 Task: Select the criteria, "date is not between".
Action: Mouse moved to (172, 78)
Screenshot: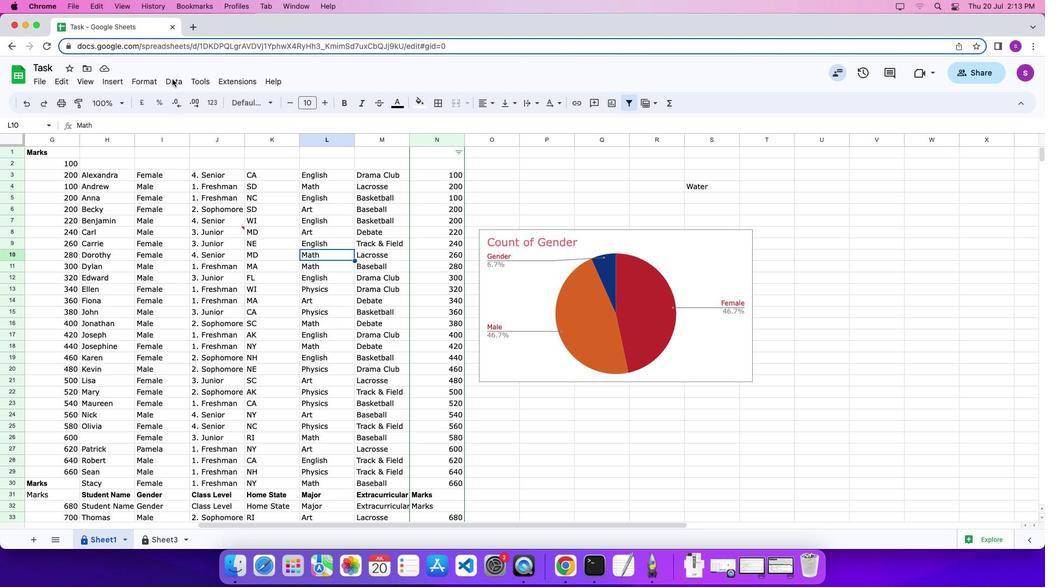 
Action: Mouse pressed left at (172, 78)
Screenshot: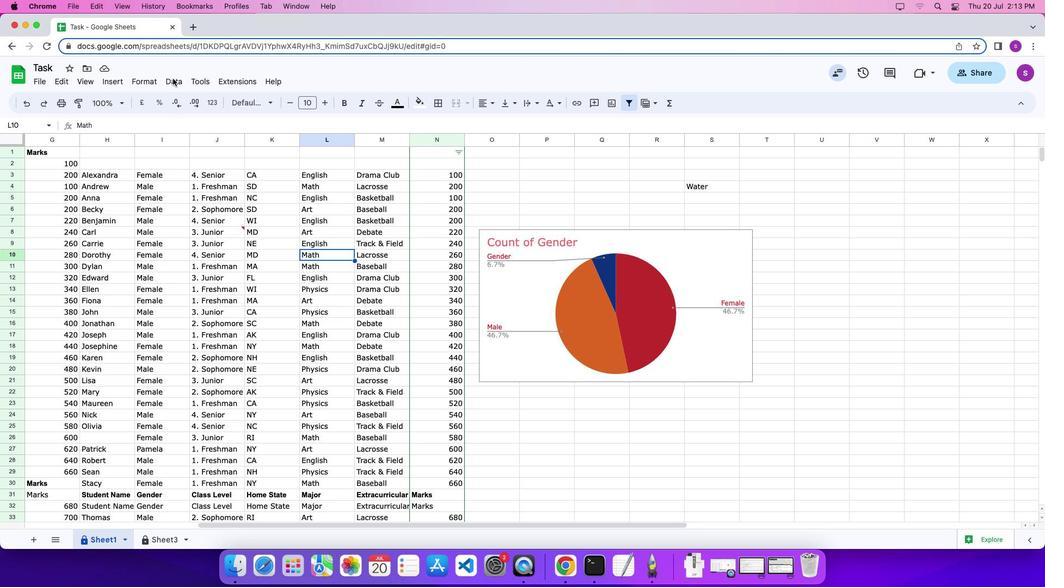 
Action: Mouse moved to (175, 78)
Screenshot: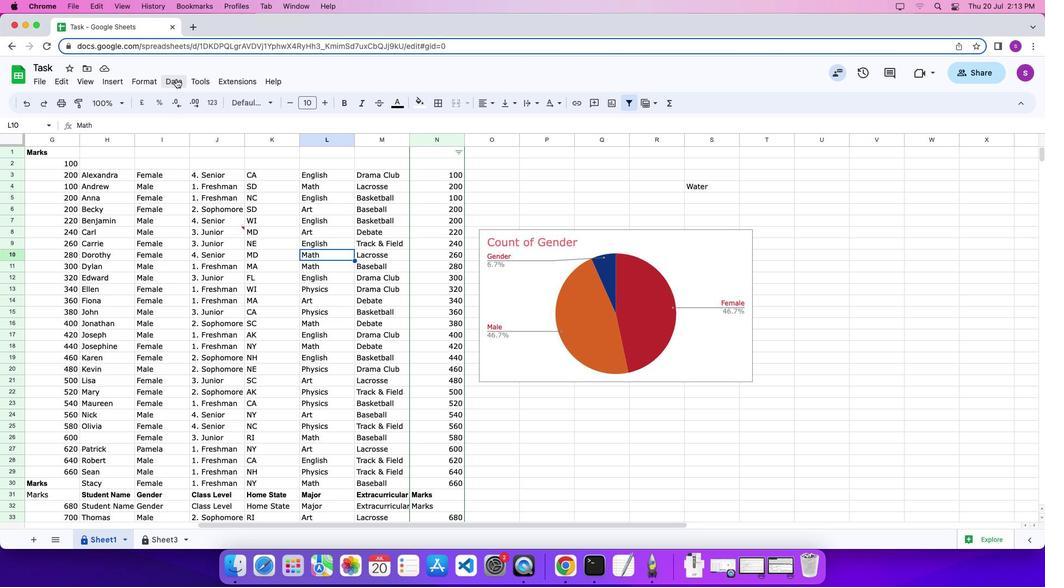 
Action: Mouse pressed left at (175, 78)
Screenshot: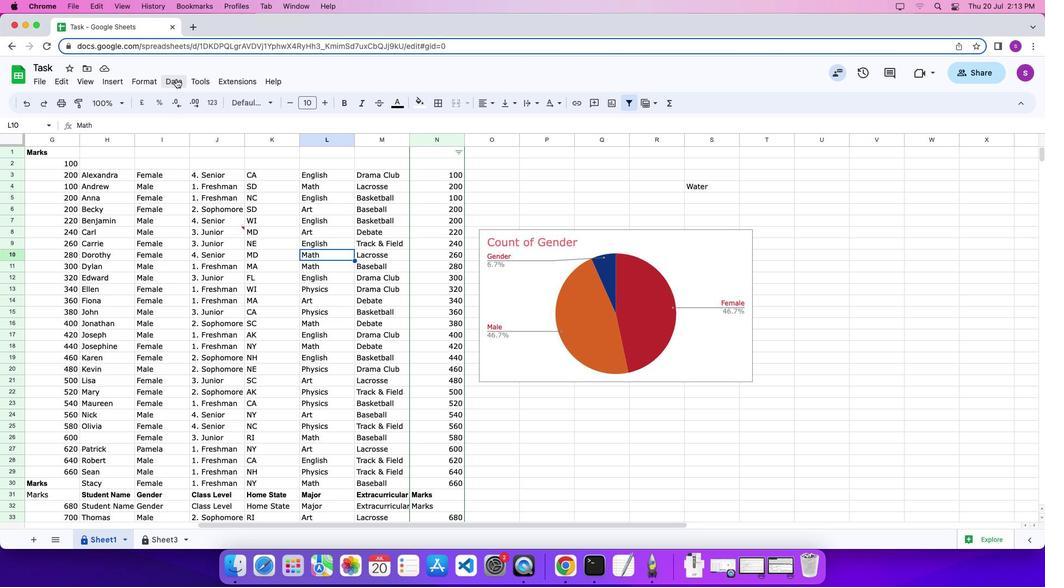 
Action: Mouse moved to (183, 301)
Screenshot: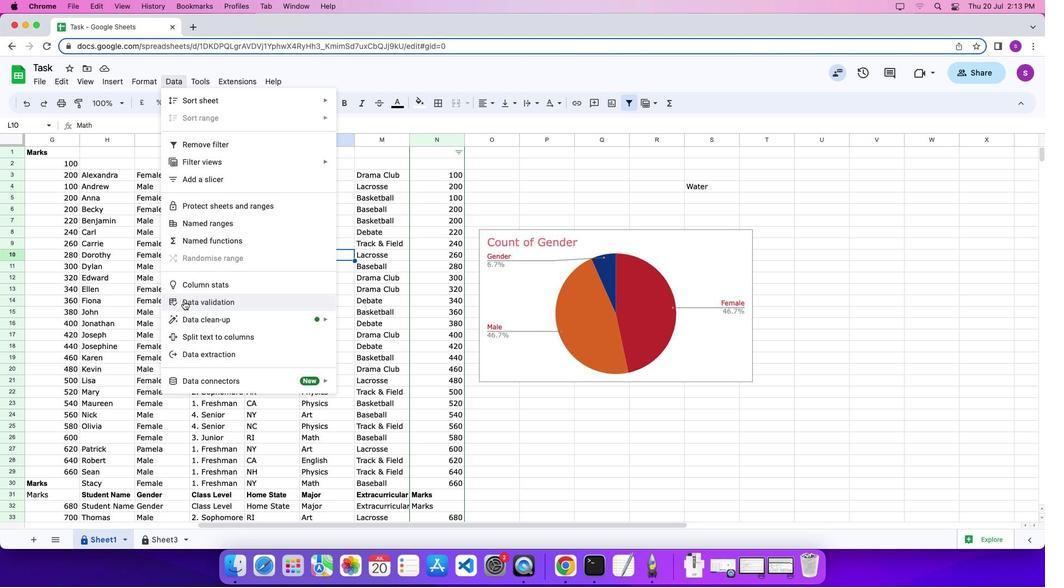 
Action: Mouse pressed left at (183, 301)
Screenshot: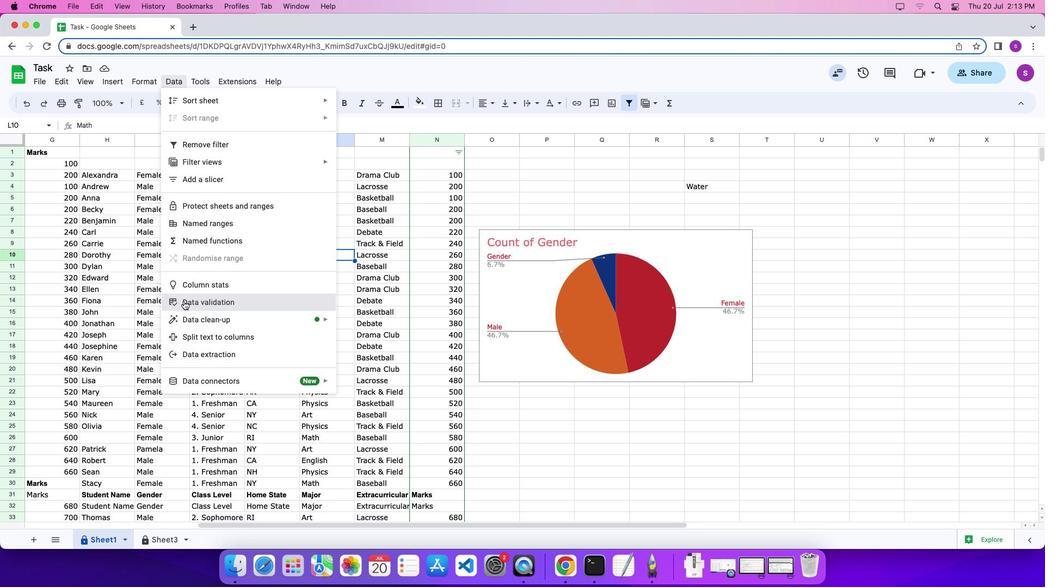 
Action: Mouse moved to (1018, 284)
Screenshot: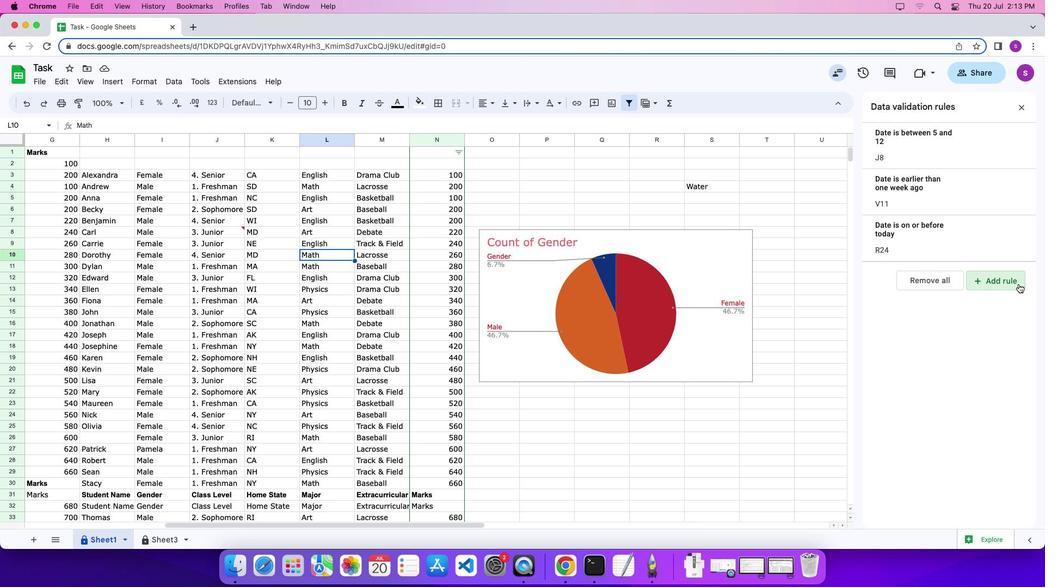
Action: Mouse pressed left at (1018, 284)
Screenshot: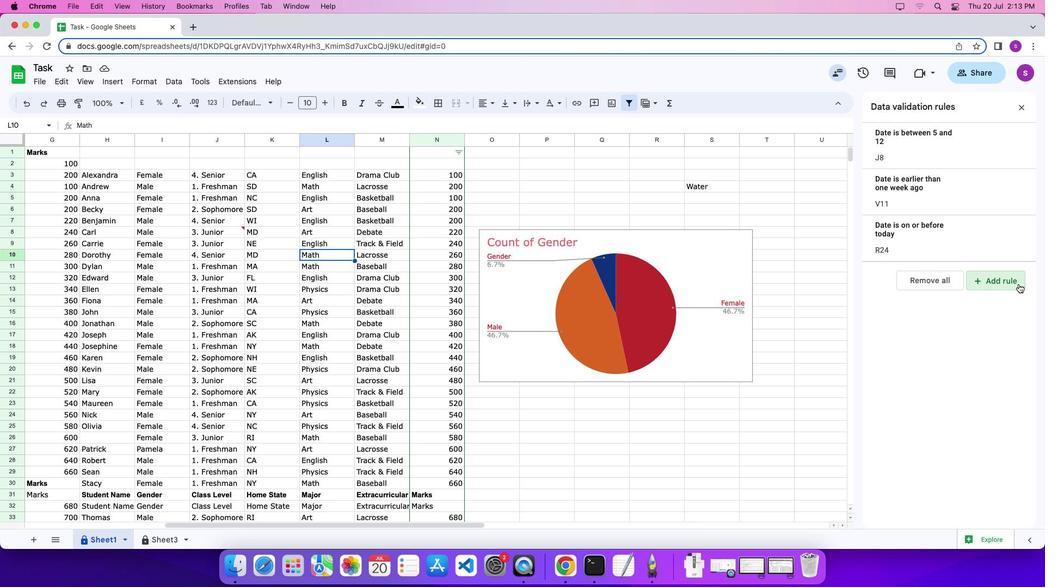 
Action: Mouse moved to (967, 203)
Screenshot: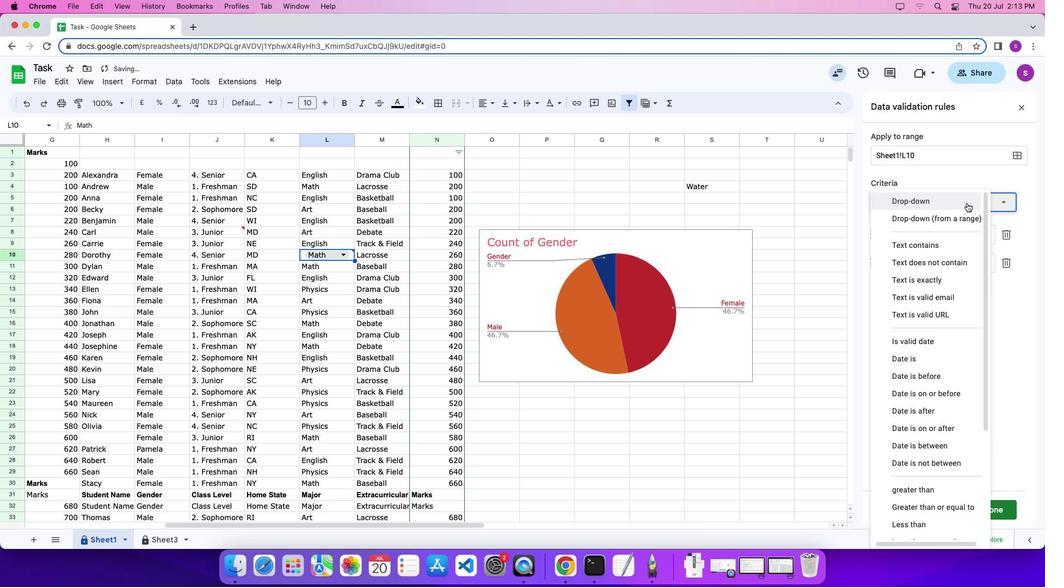 
Action: Mouse pressed left at (967, 203)
Screenshot: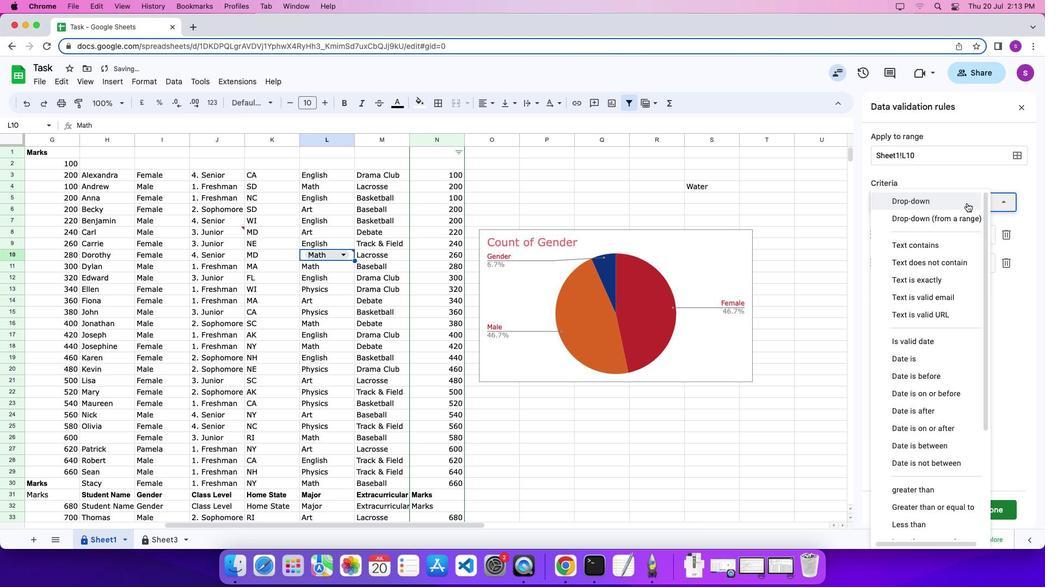 
Action: Mouse moved to (956, 459)
Screenshot: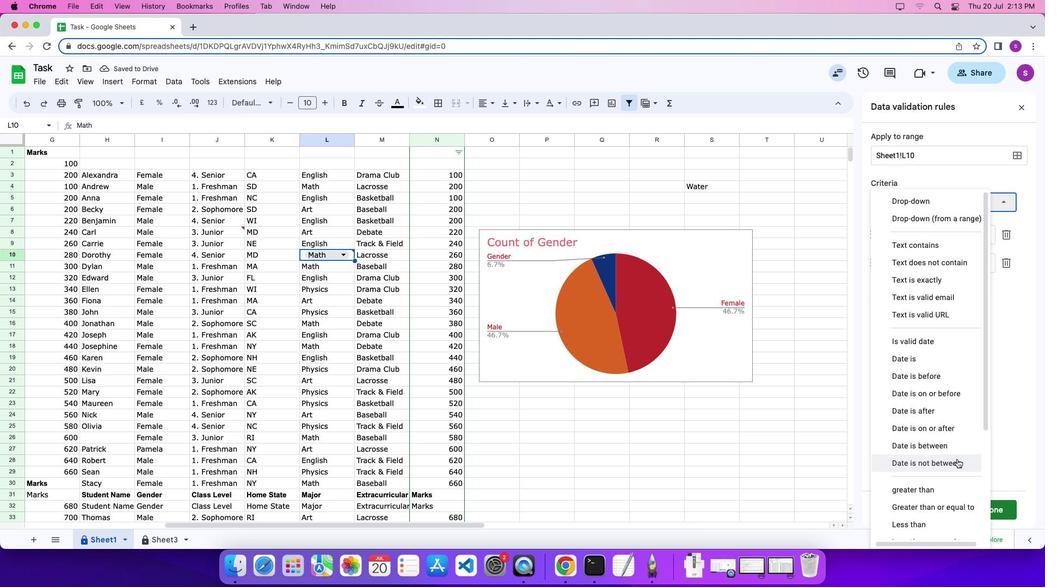 
Action: Mouse pressed left at (956, 459)
Screenshot: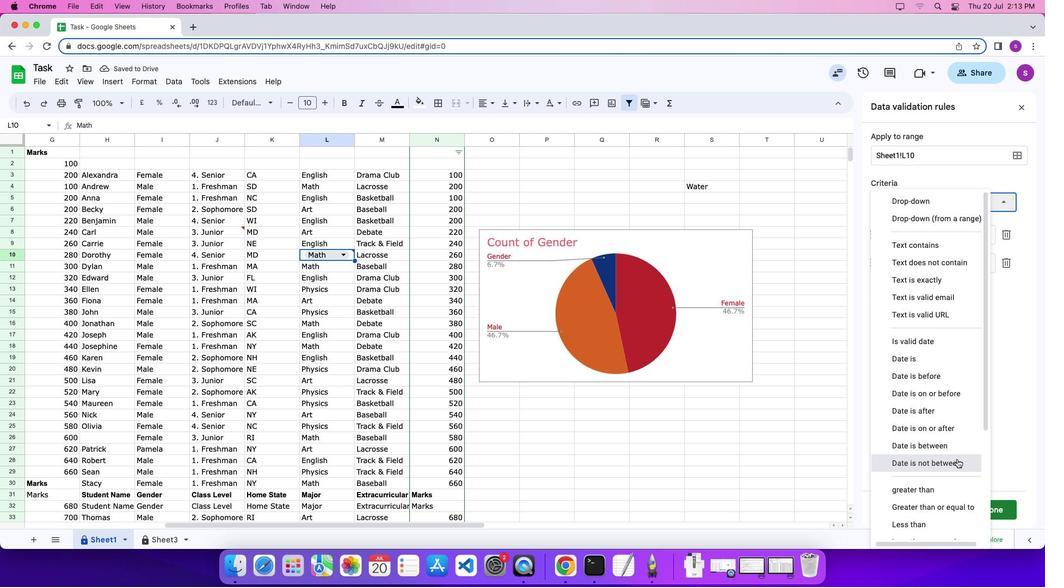 
Action: Mouse moved to (939, 237)
Screenshot: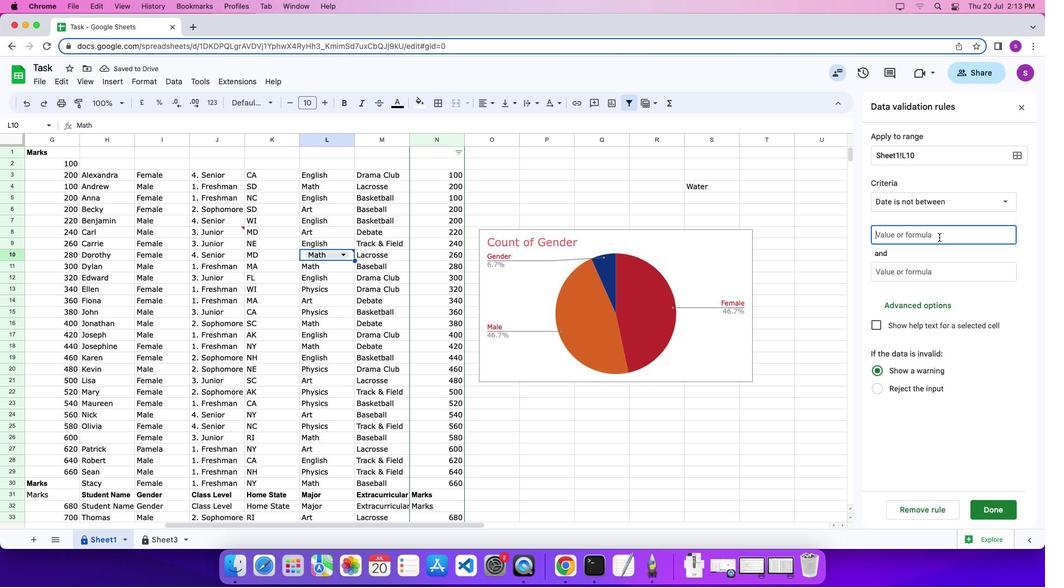 
Action: Mouse pressed left at (939, 237)
Screenshot: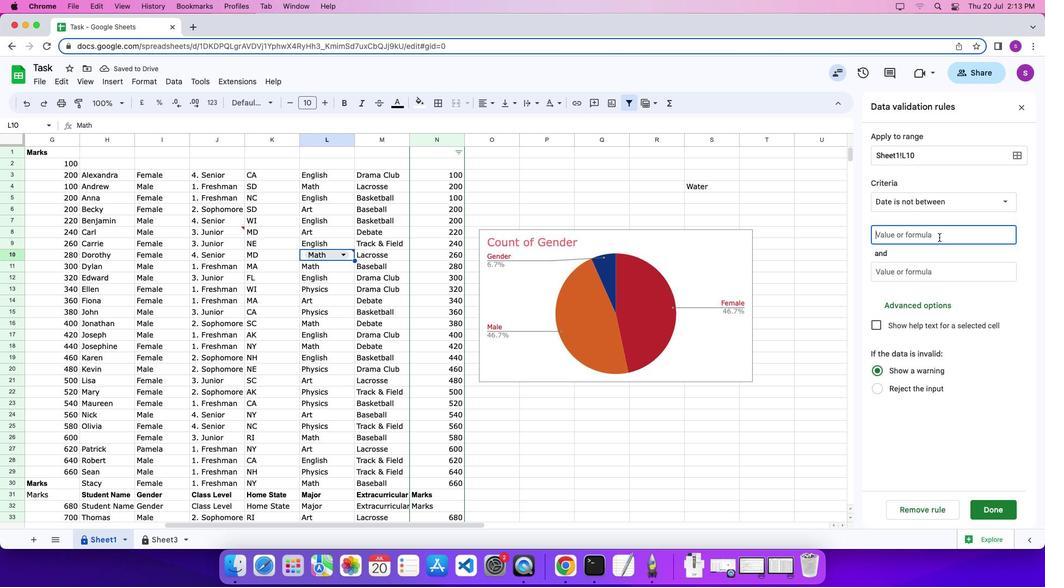 
Action: Key pressed '1'
Screenshot: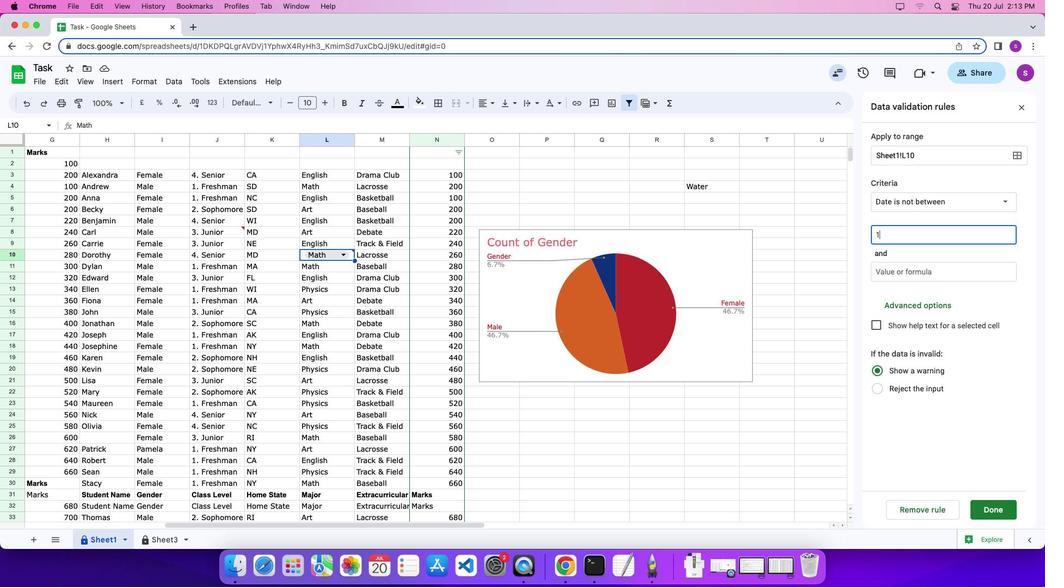 
Action: Mouse moved to (948, 265)
Screenshot: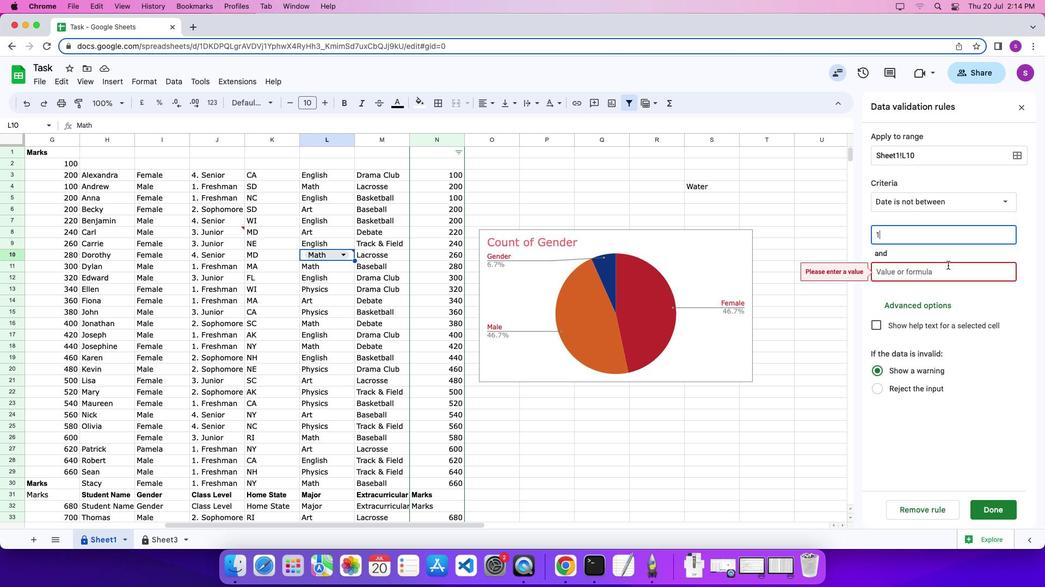 
Action: Mouse pressed left at (948, 265)
Screenshot: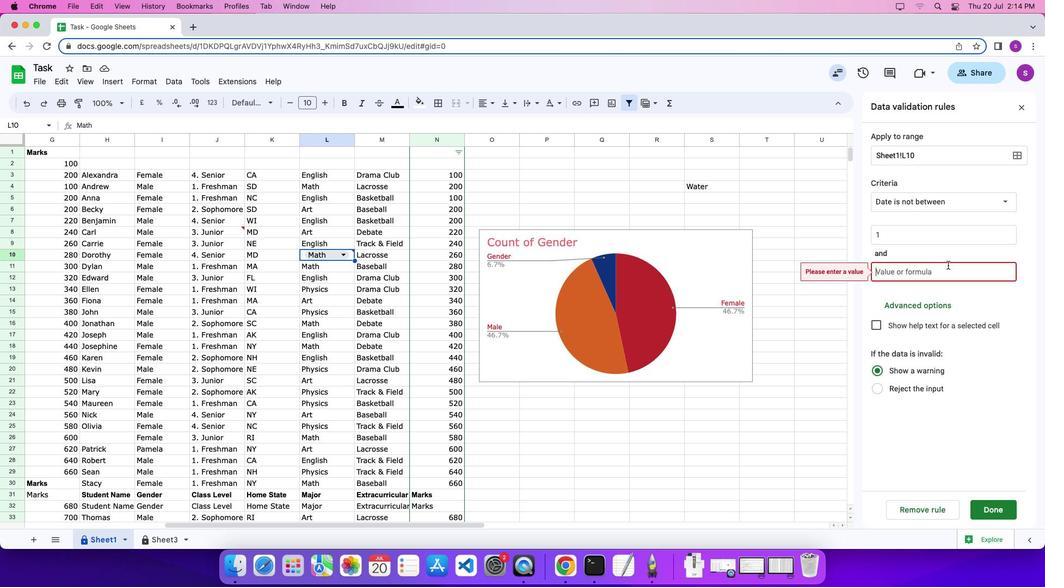 
Action: Key pressed '3'
Screenshot: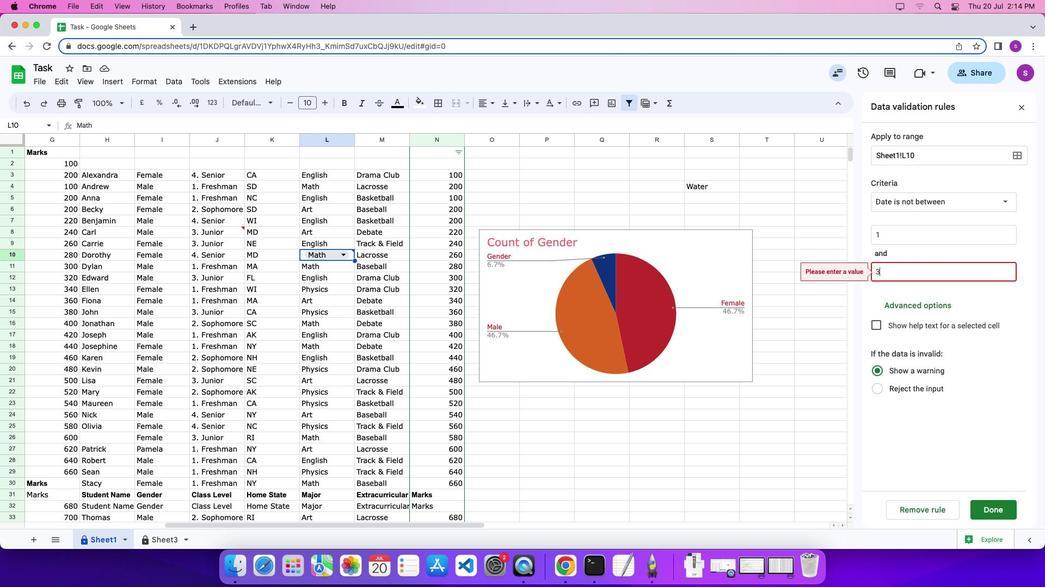 
Action: Mouse moved to (999, 515)
Screenshot: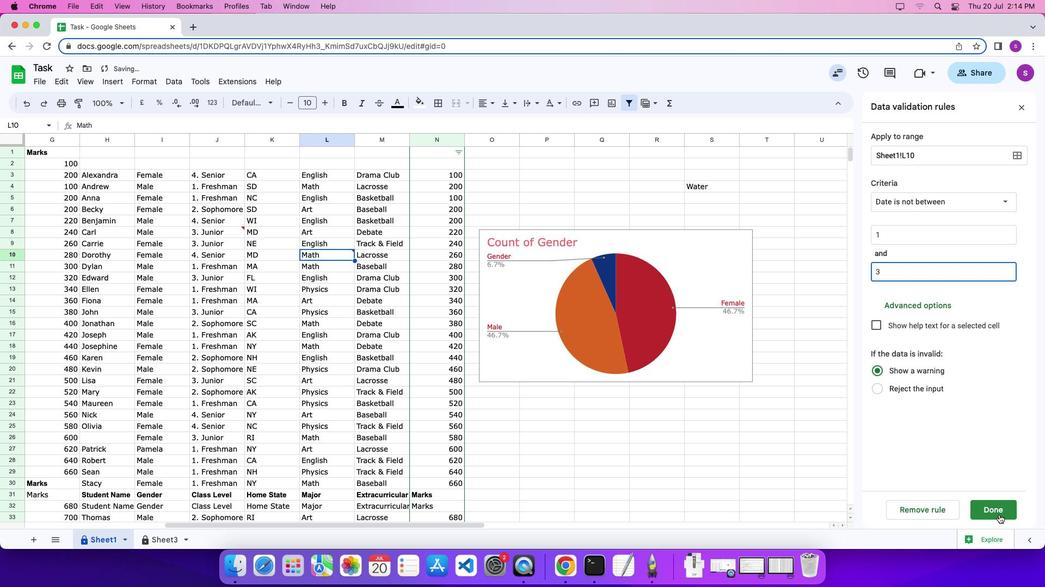 
Action: Mouse pressed left at (999, 515)
Screenshot: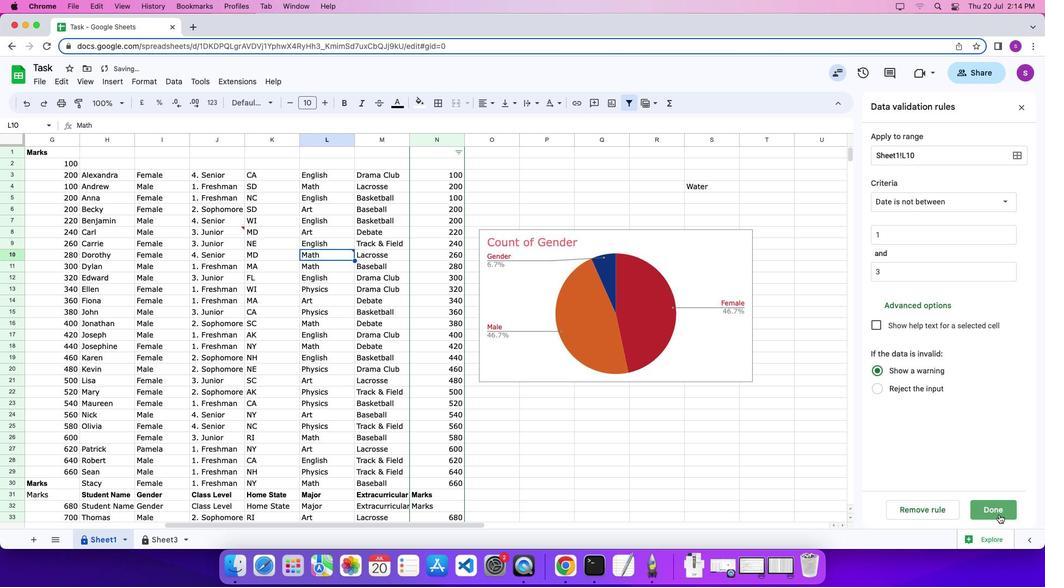 
